 Task: Select the on option in the task completed.
Action: Mouse moved to (50, 447)
Screenshot: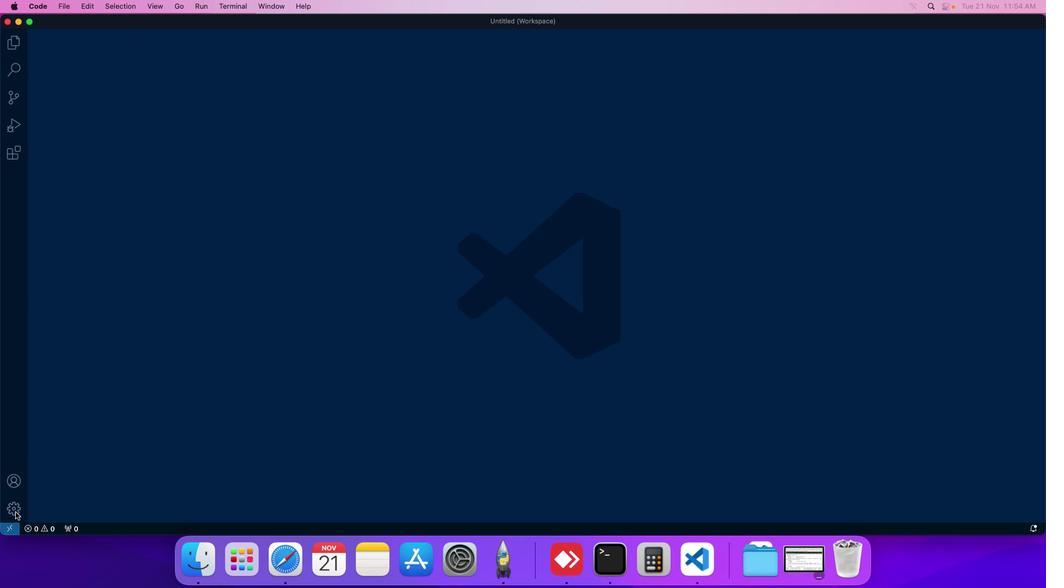 
Action: Mouse pressed left at (50, 447)
Screenshot: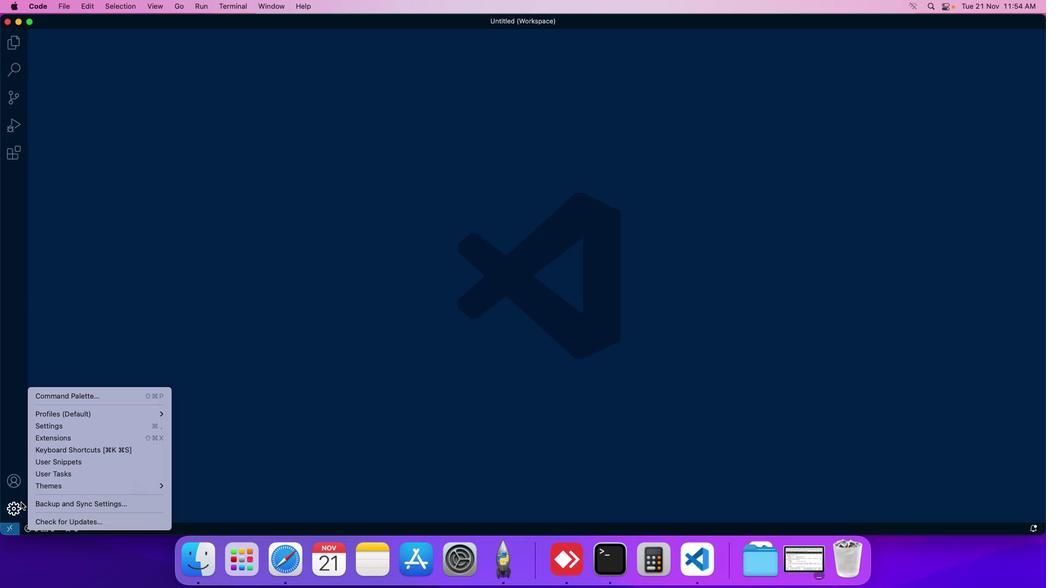
Action: Mouse moved to (92, 395)
Screenshot: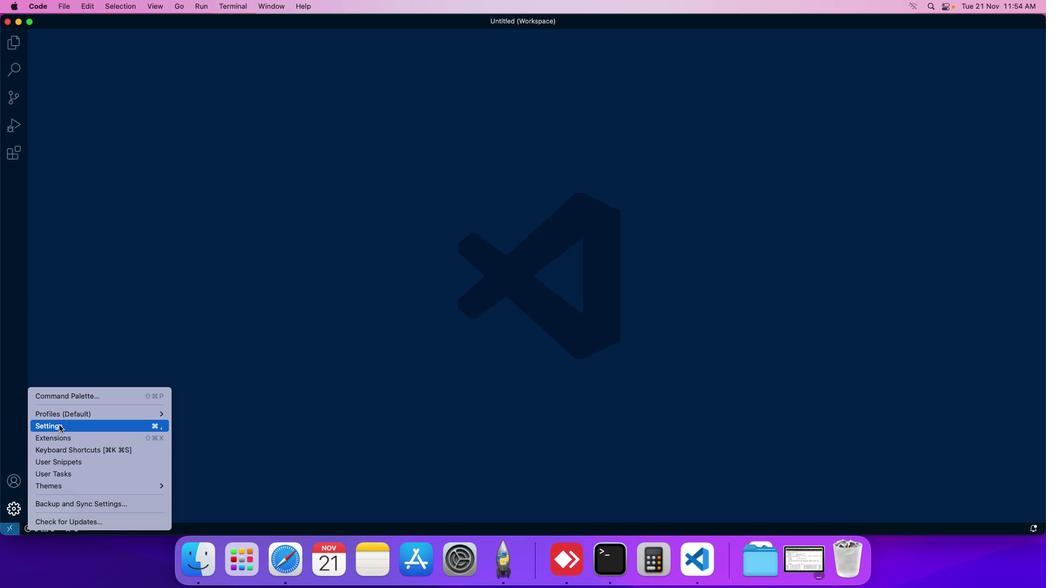 
Action: Mouse pressed left at (92, 395)
Screenshot: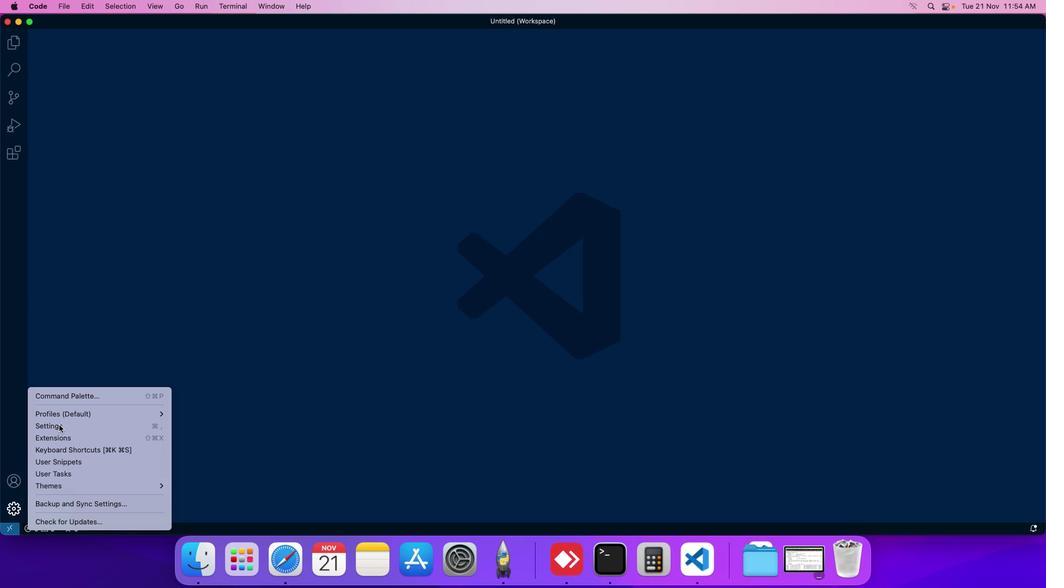 
Action: Mouse moved to (276, 196)
Screenshot: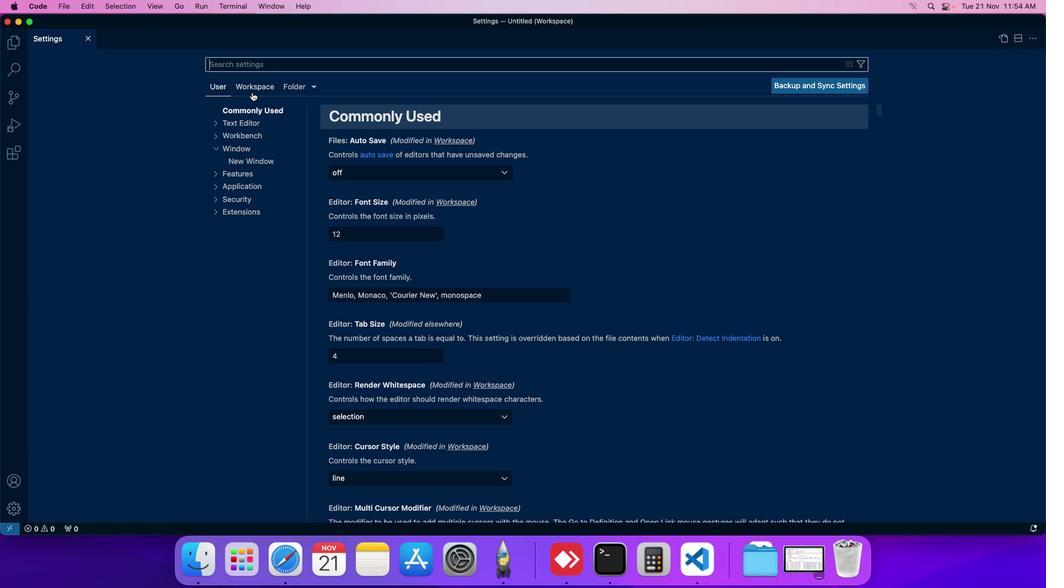 
Action: Mouse pressed left at (276, 196)
Screenshot: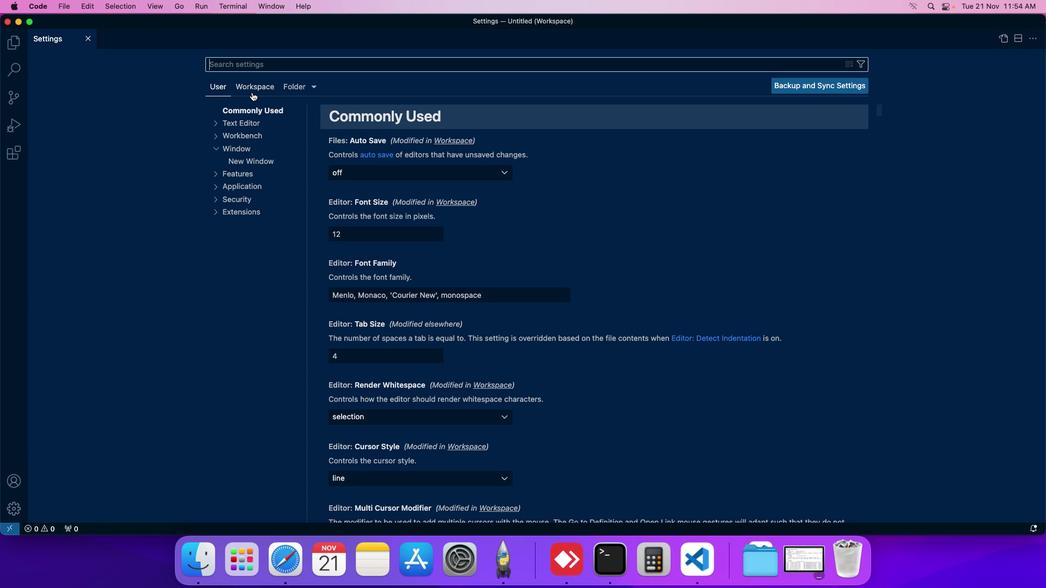 
Action: Mouse moved to (255, 238)
Screenshot: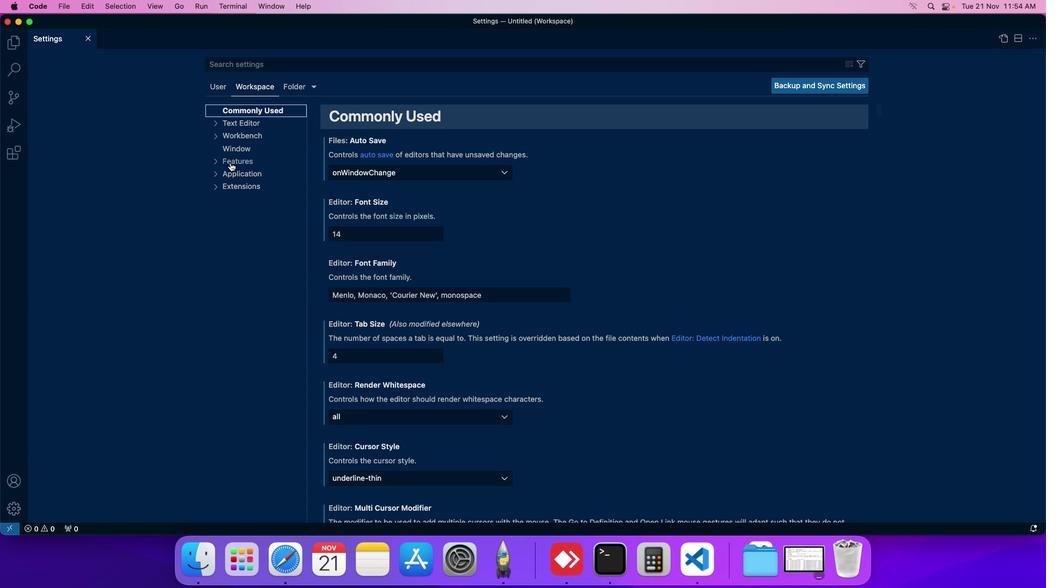 
Action: Mouse pressed left at (255, 238)
Screenshot: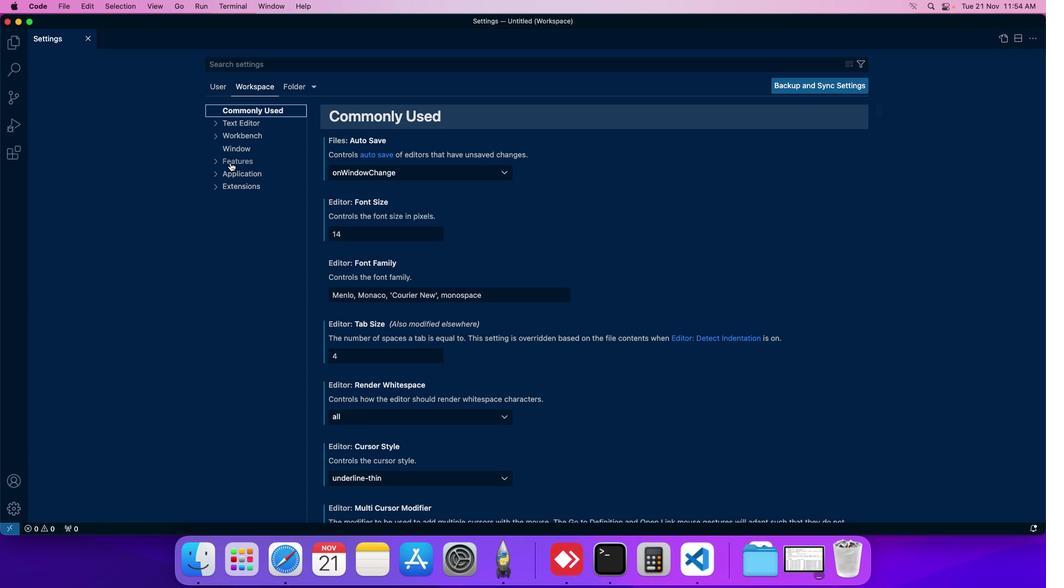 
Action: Mouse moved to (276, 359)
Screenshot: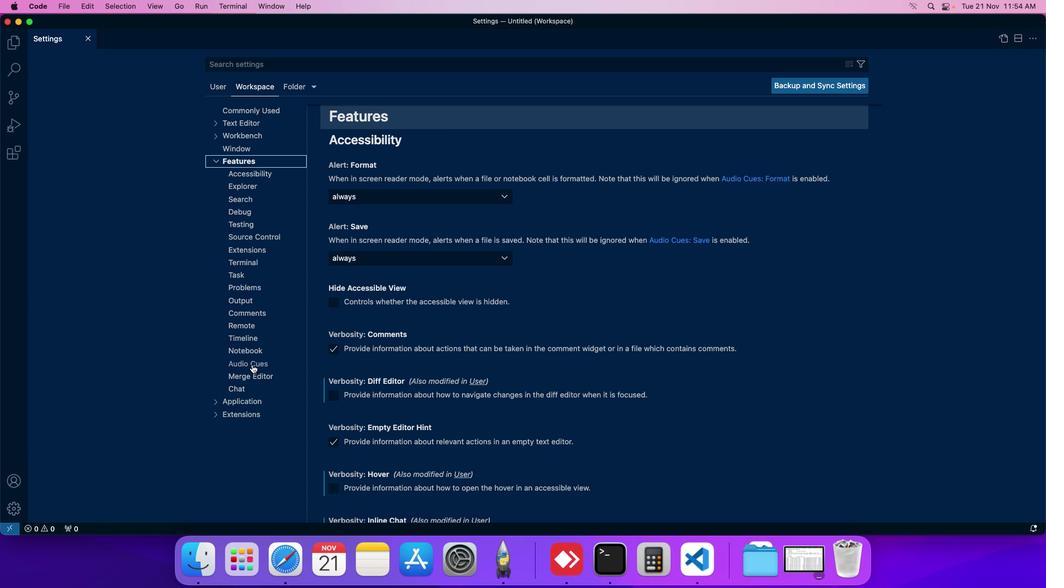 
Action: Mouse pressed left at (276, 359)
Screenshot: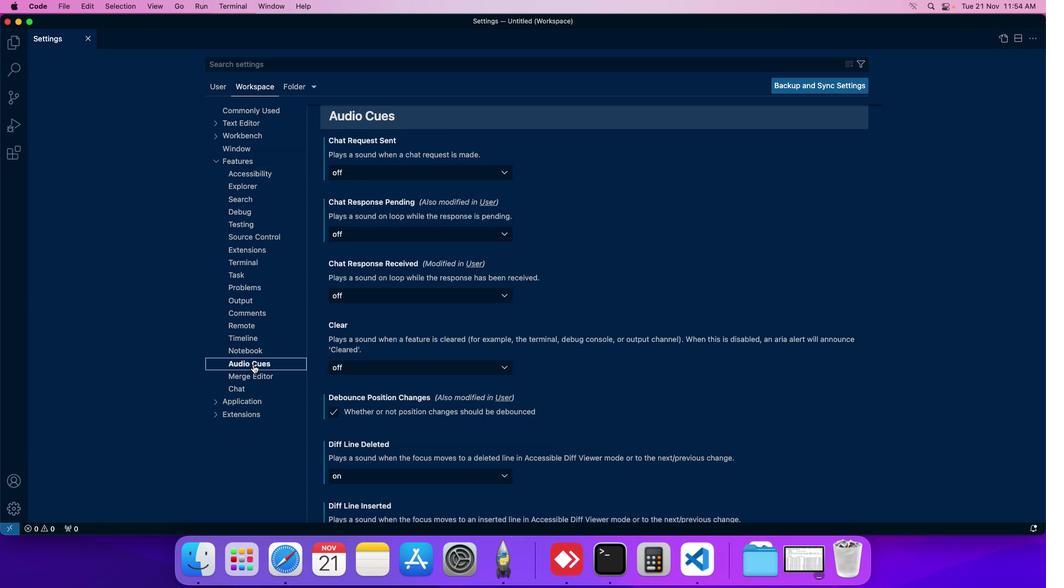 
Action: Mouse moved to (362, 354)
Screenshot: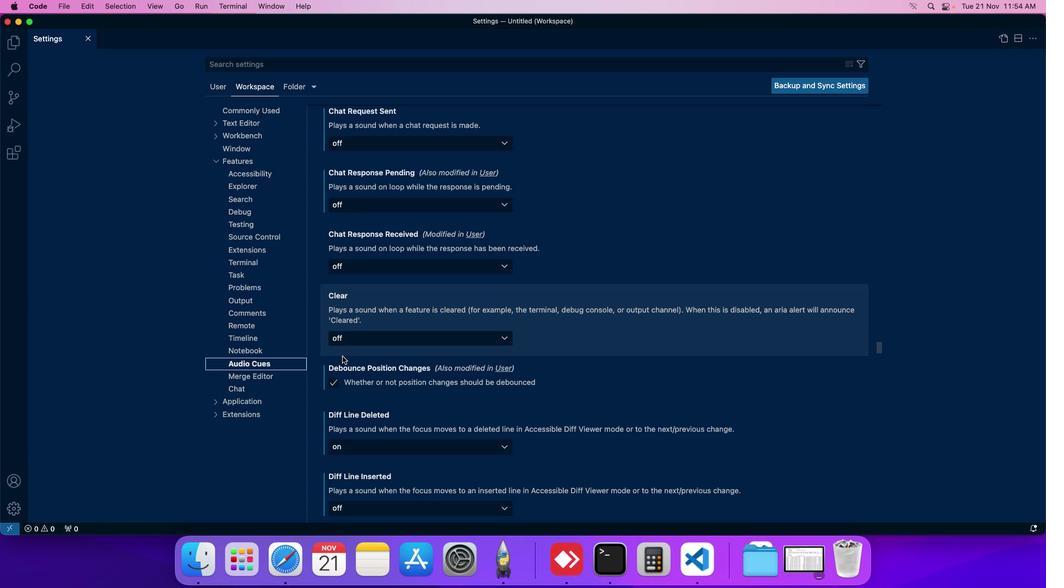 
Action: Mouse scrolled (362, 354) with delta (35, 140)
Screenshot: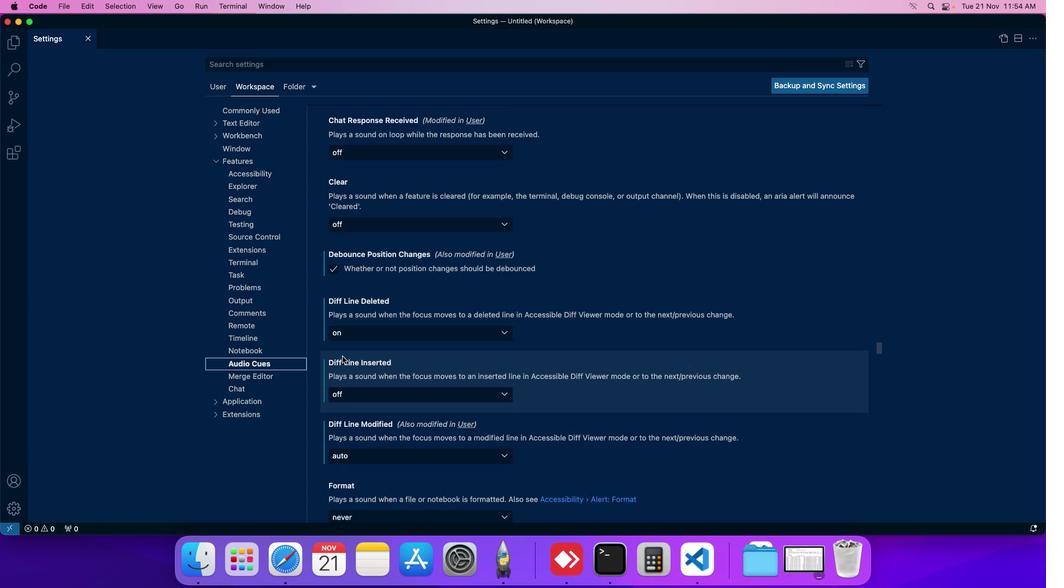 
Action: Mouse scrolled (362, 354) with delta (35, 140)
Screenshot: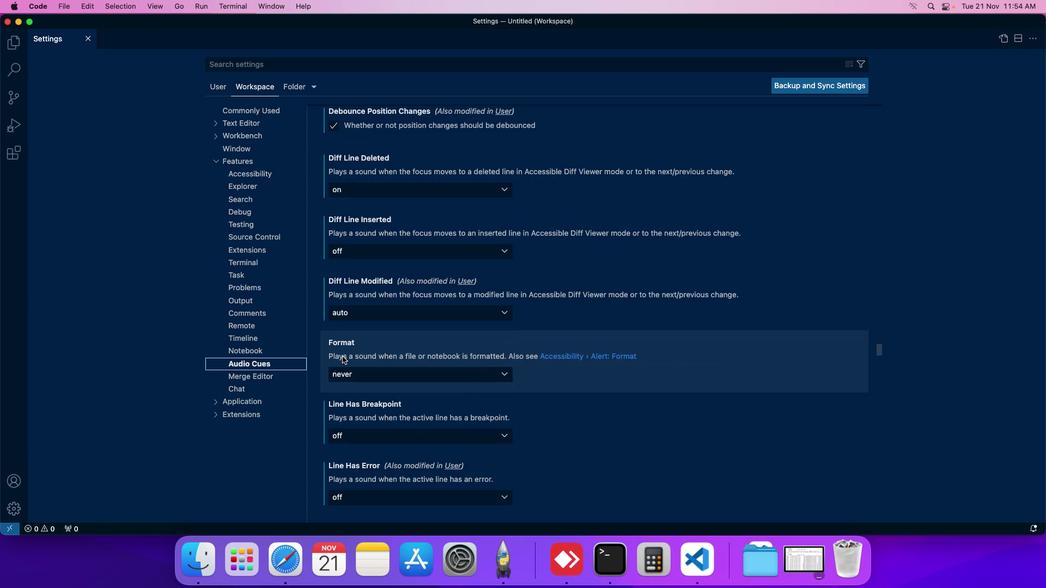 
Action: Mouse scrolled (362, 354) with delta (35, 140)
Screenshot: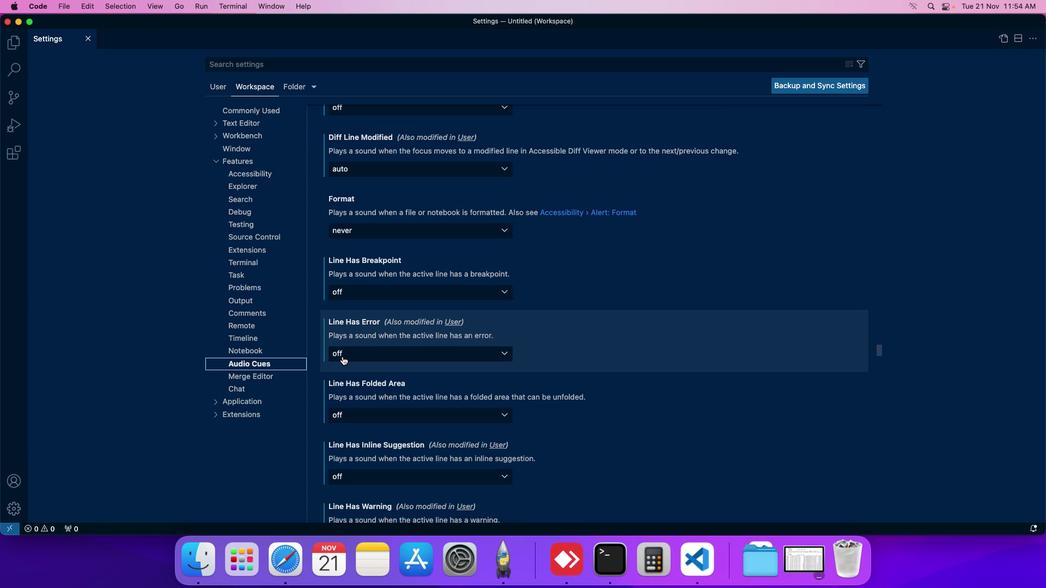 
Action: Mouse scrolled (362, 354) with delta (35, 140)
Screenshot: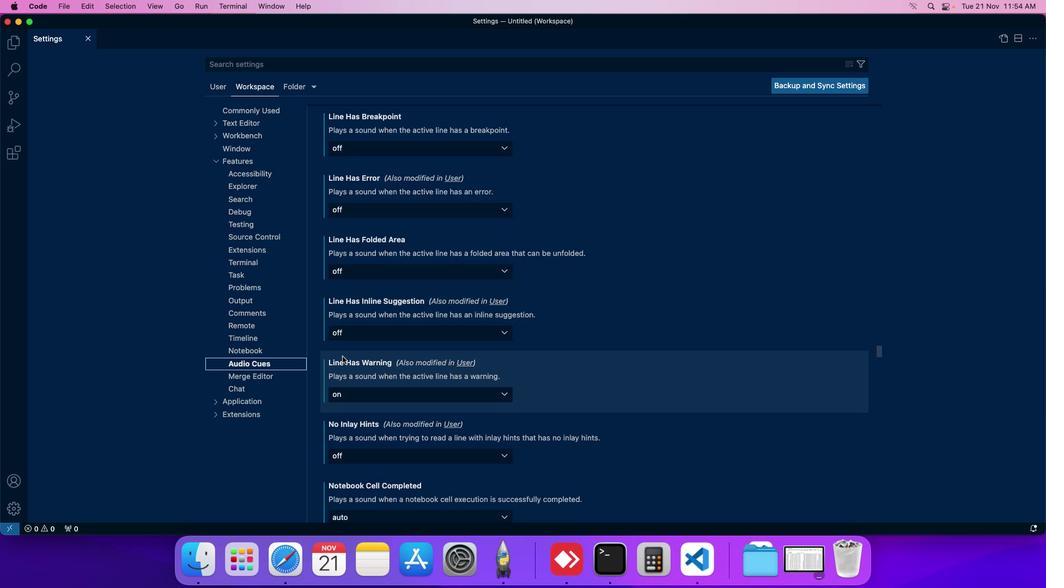 
Action: Mouse scrolled (362, 354) with delta (35, 140)
Screenshot: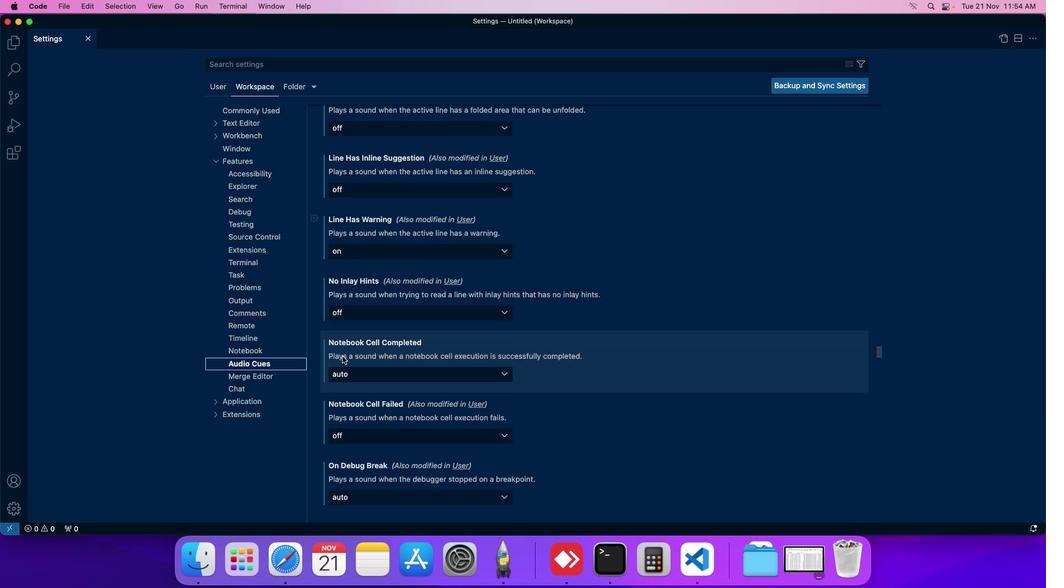 
Action: Mouse scrolled (362, 354) with delta (35, 140)
Screenshot: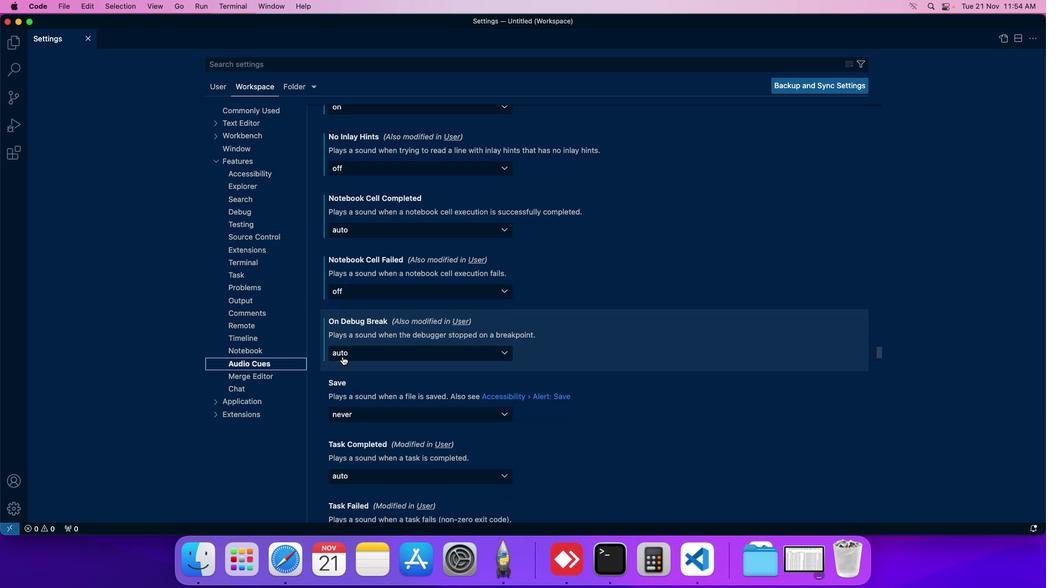 
Action: Mouse moved to (362, 354)
Screenshot: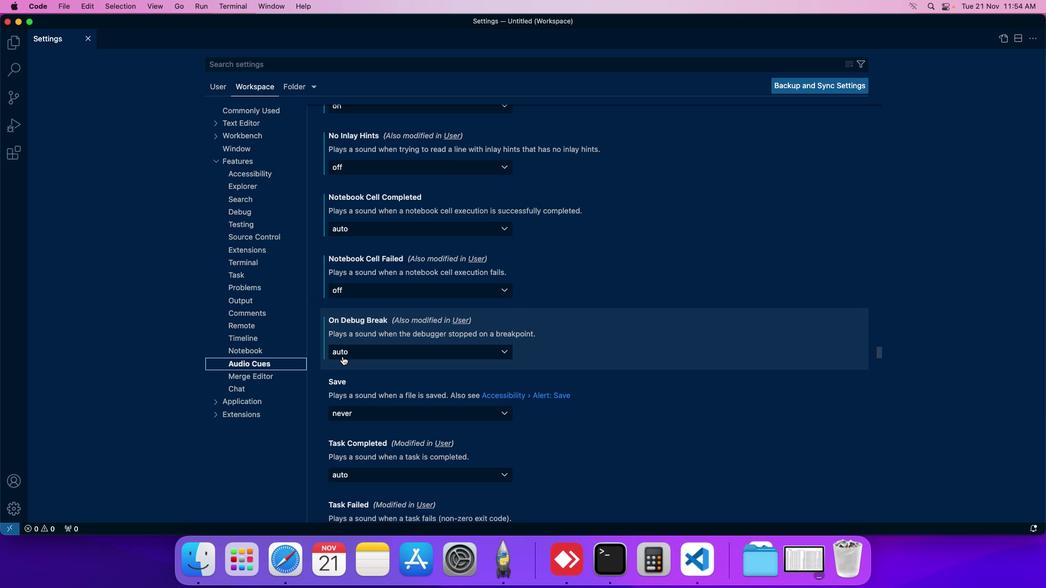
Action: Mouse scrolled (362, 354) with delta (35, 140)
Screenshot: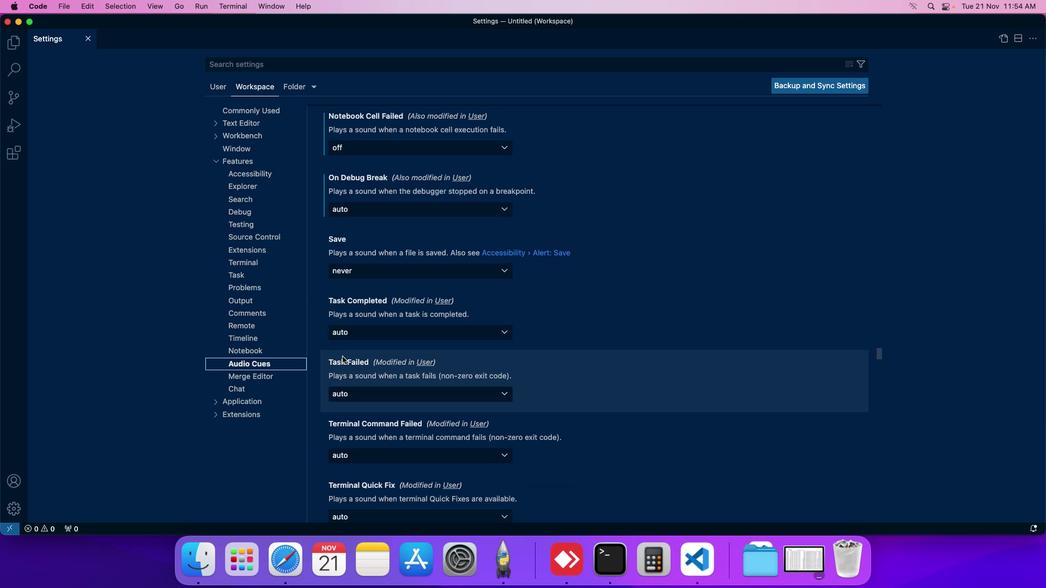 
Action: Mouse moved to (378, 336)
Screenshot: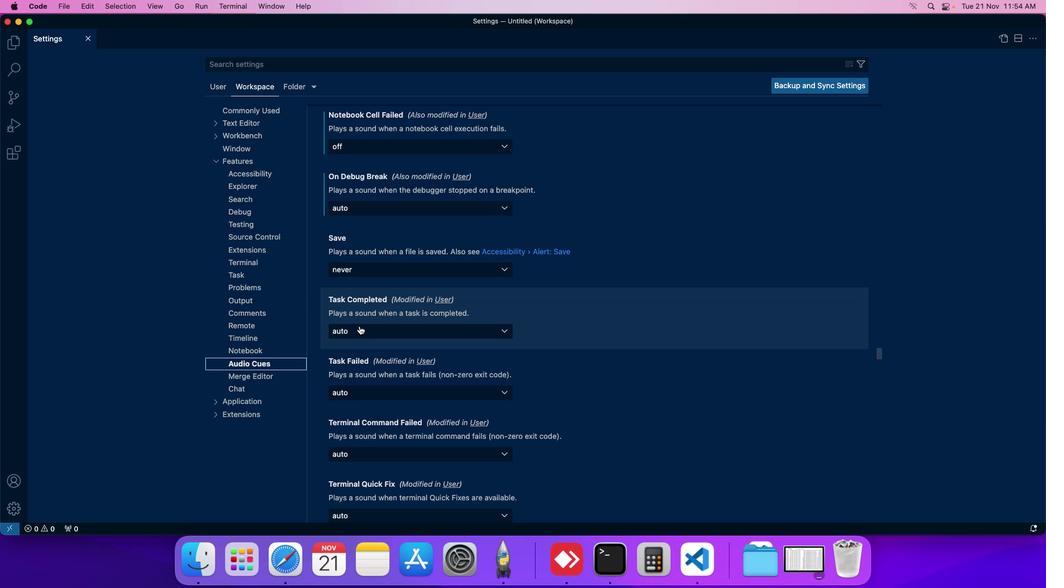 
Action: Mouse pressed left at (378, 336)
Screenshot: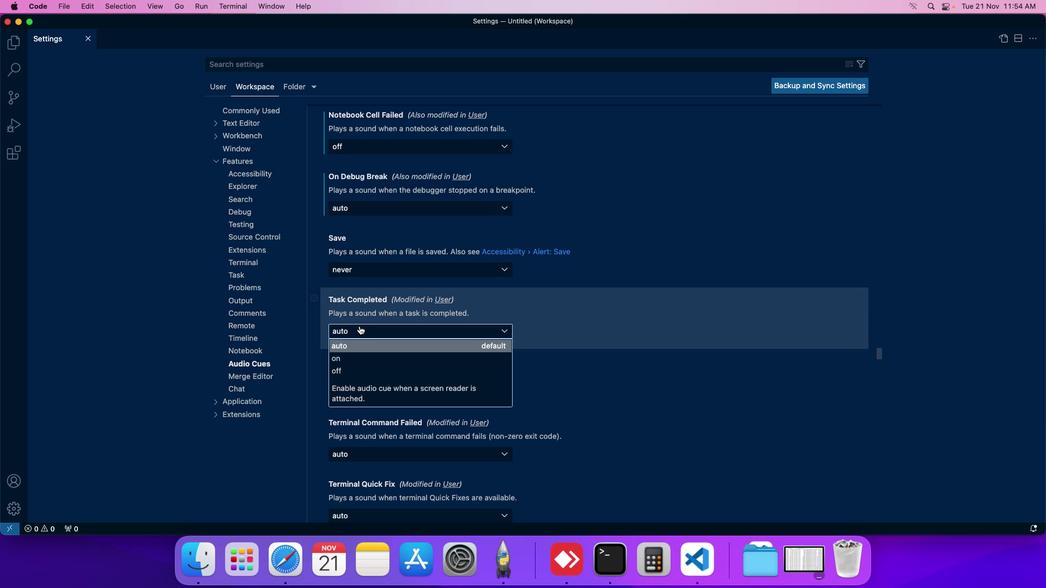 
Action: Mouse moved to (372, 352)
Screenshot: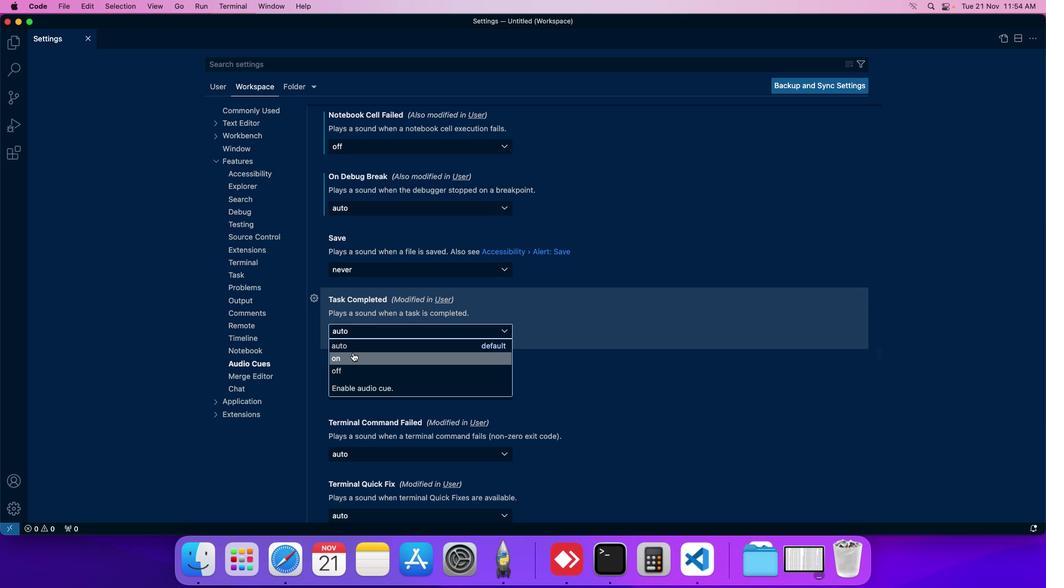 
Action: Mouse pressed left at (372, 352)
Screenshot: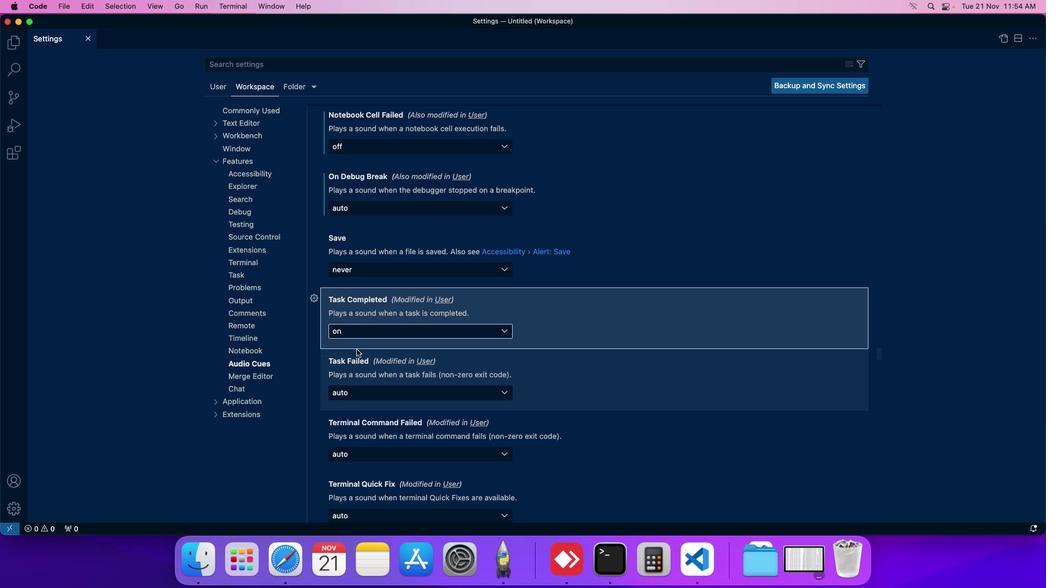 
Action: Mouse moved to (379, 342)
Screenshot: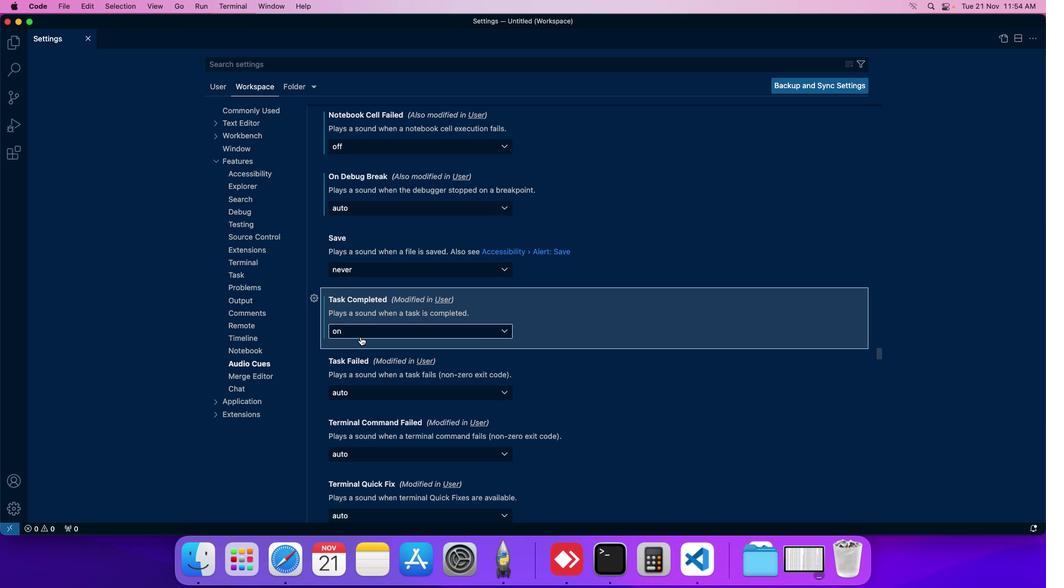 
